 Task: Set the terrestrial reception parameters guard interval to 1/16.
Action: Mouse moved to (95, 10)
Screenshot: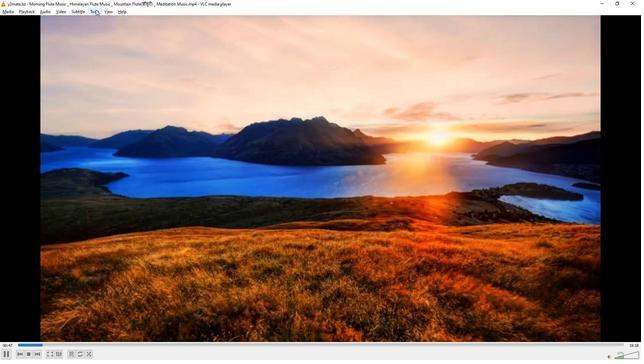 
Action: Mouse pressed left at (95, 10)
Screenshot: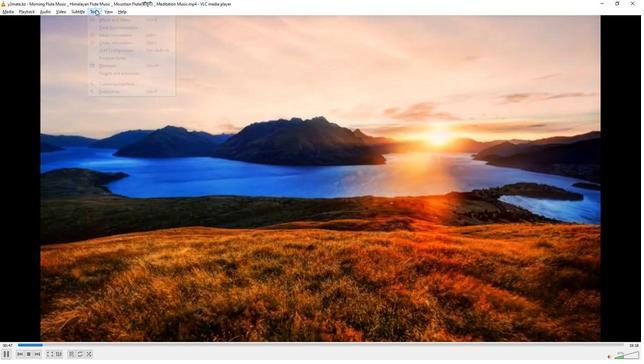 
Action: Mouse moved to (98, 91)
Screenshot: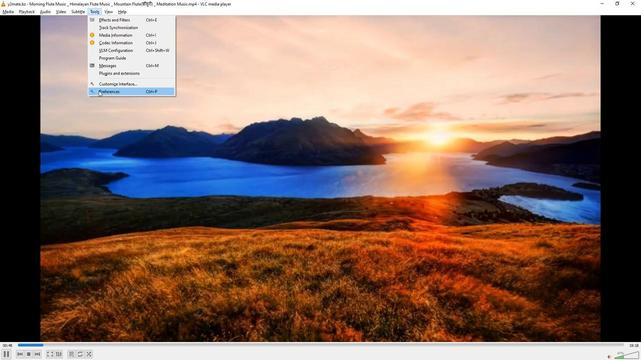 
Action: Mouse pressed left at (98, 91)
Screenshot: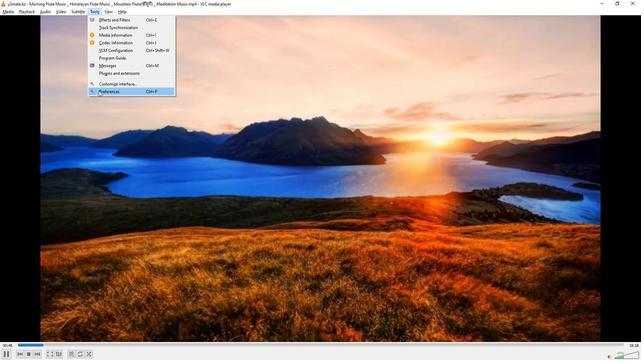 
Action: Mouse moved to (214, 294)
Screenshot: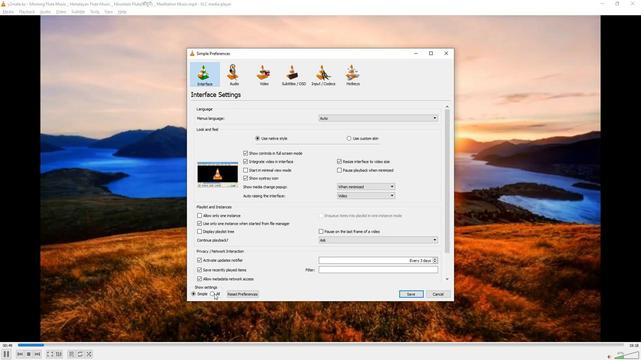 
Action: Mouse pressed left at (214, 294)
Screenshot: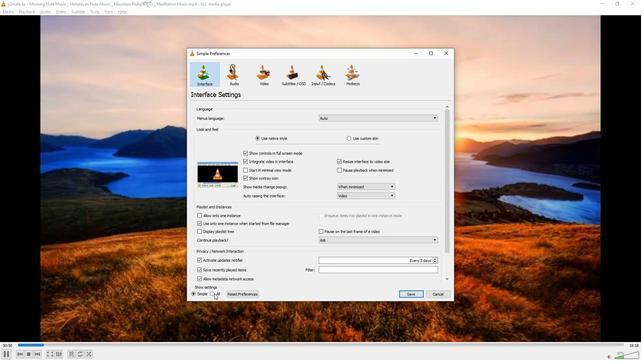 
Action: Mouse moved to (200, 181)
Screenshot: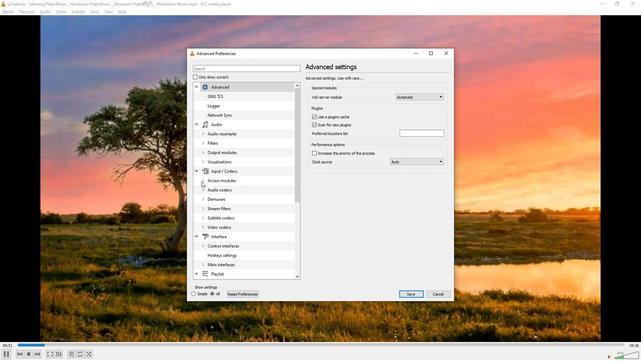 
Action: Mouse pressed left at (200, 181)
Screenshot: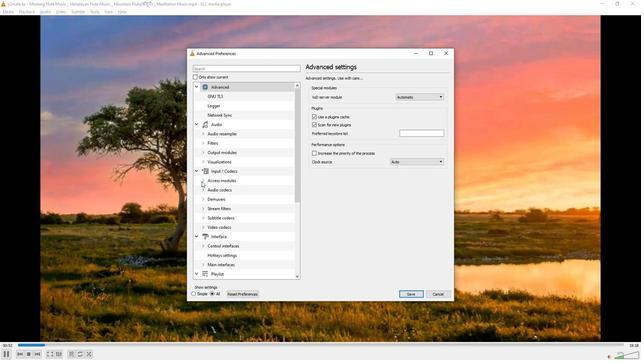 
Action: Mouse moved to (215, 234)
Screenshot: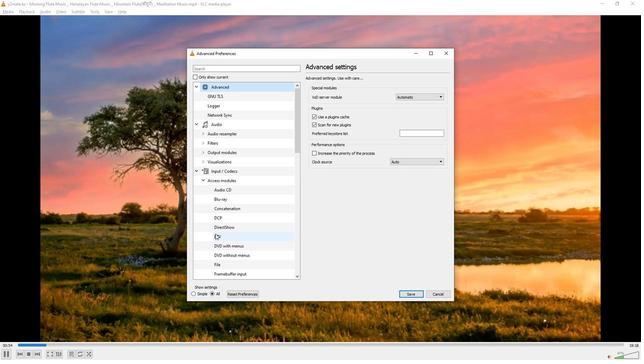 
Action: Mouse pressed left at (215, 234)
Screenshot: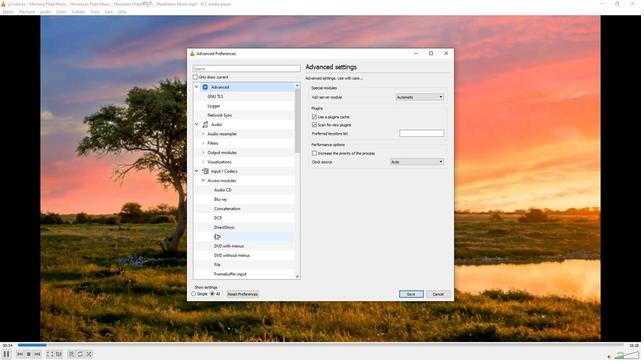 
Action: Mouse moved to (437, 149)
Screenshot: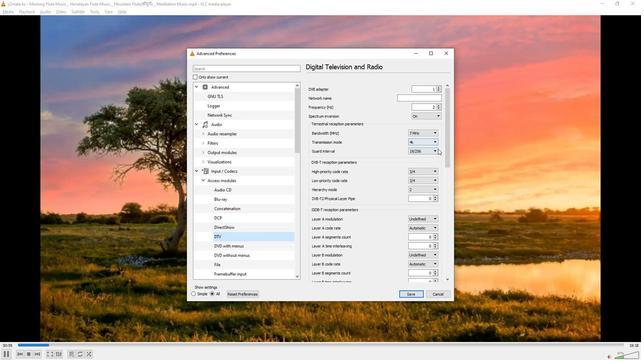 
Action: Mouse pressed left at (437, 149)
Screenshot: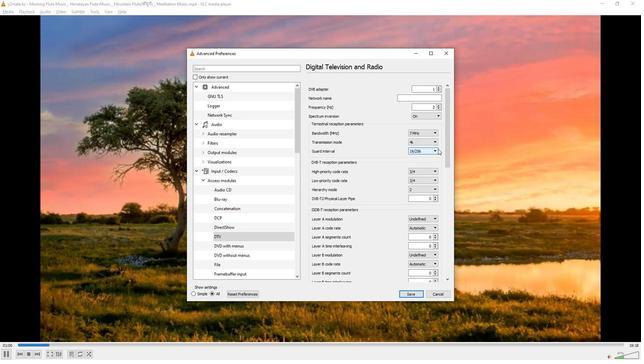 
Action: Mouse moved to (422, 172)
Screenshot: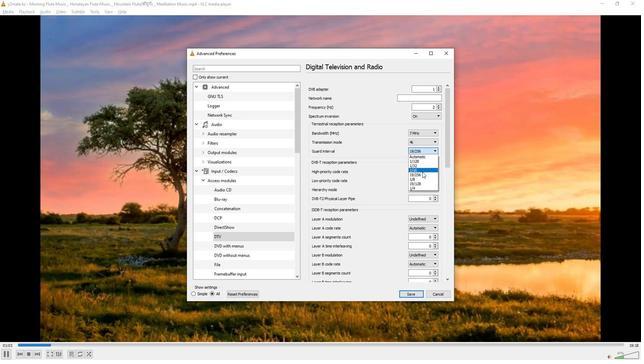 
Action: Mouse pressed left at (422, 172)
Screenshot: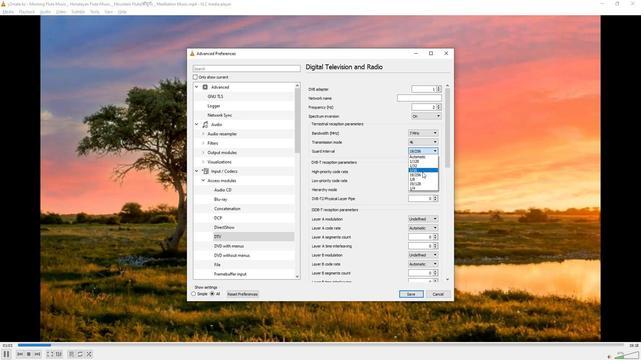 
Action: Mouse moved to (385, 167)
Screenshot: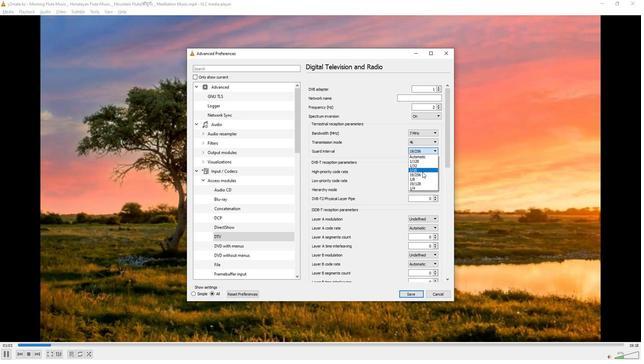 
